 Task: Use the formula "ACOTH" in spreadsheet "Project protfolio".
Action: Mouse moved to (650, 99)
Screenshot: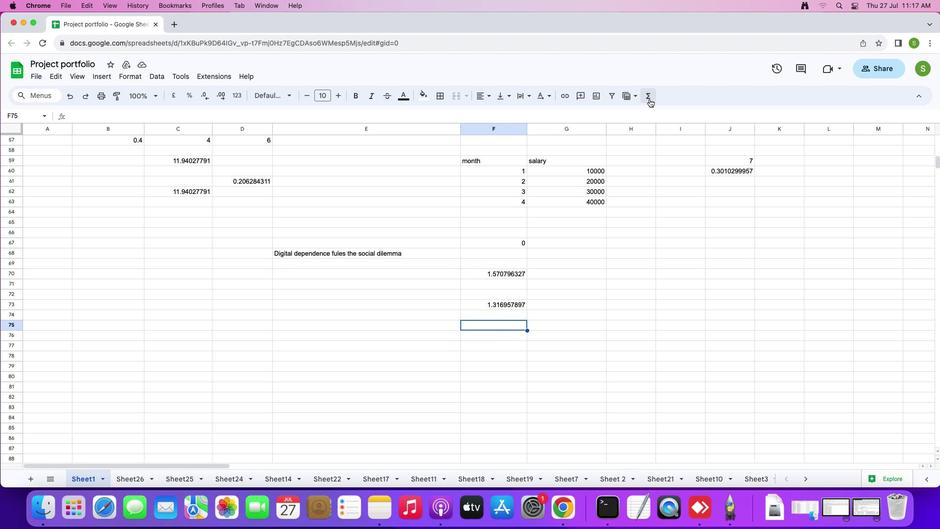 
Action: Mouse pressed left at (650, 99)
Screenshot: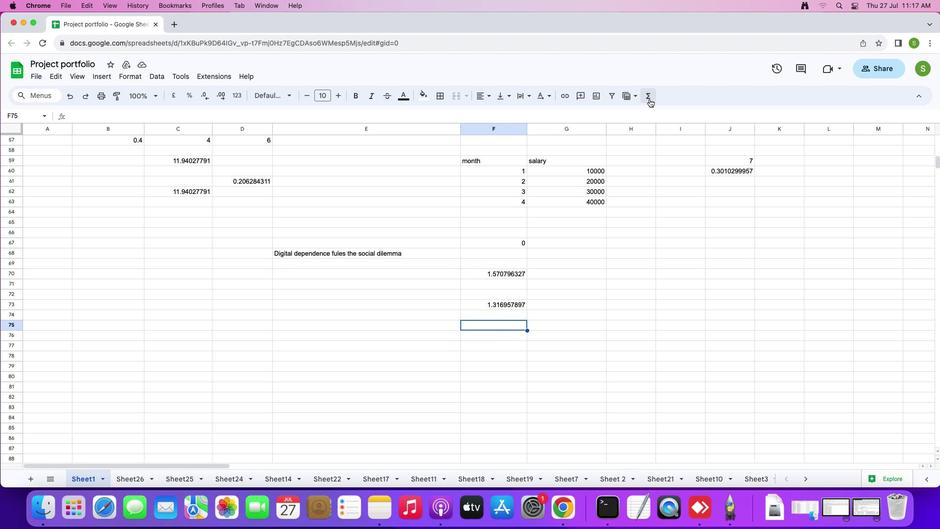 
Action: Mouse moved to (671, 201)
Screenshot: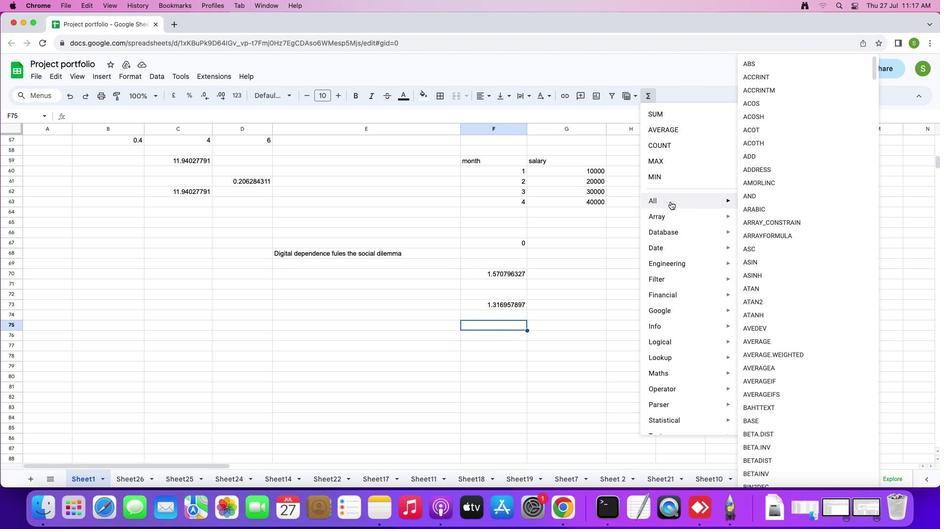 
Action: Mouse pressed left at (671, 201)
Screenshot: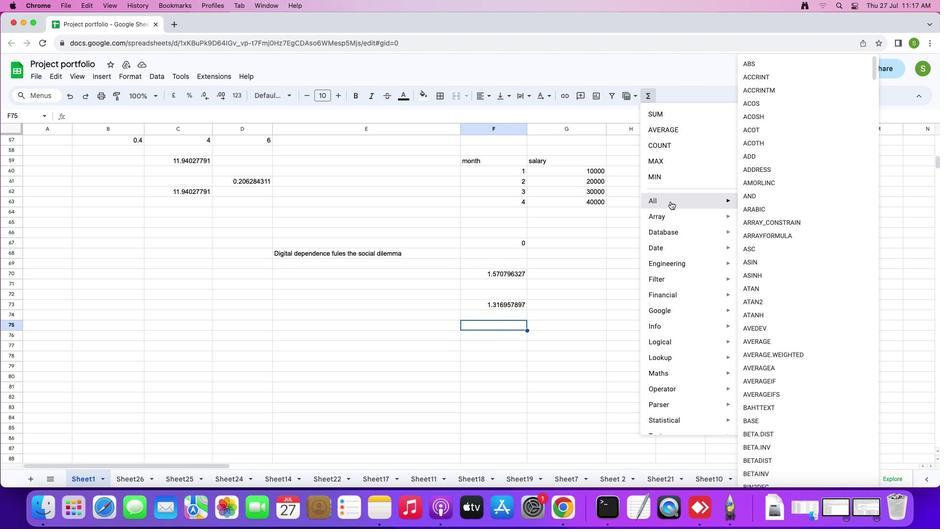 
Action: Mouse moved to (756, 143)
Screenshot: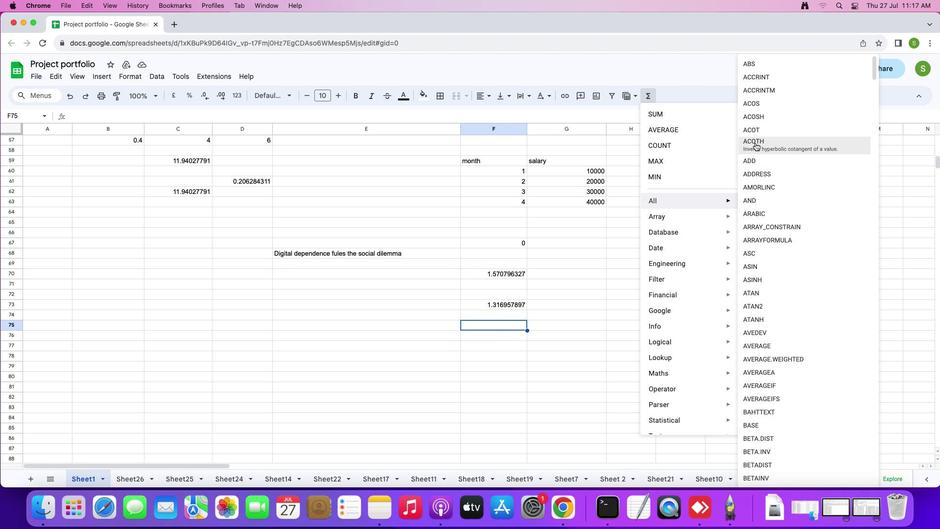 
Action: Mouse pressed left at (756, 143)
Screenshot: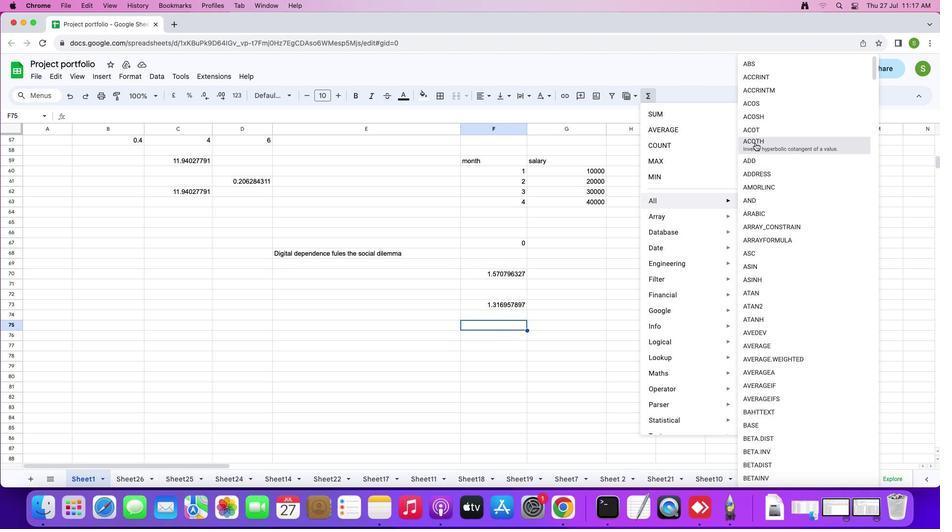 
Action: Mouse moved to (512, 179)
Screenshot: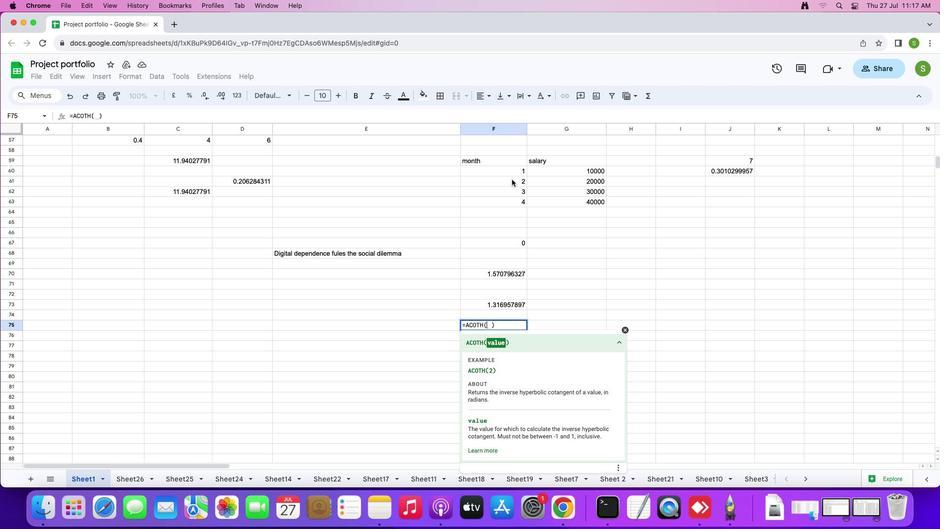 
Action: Mouse pressed left at (512, 179)
Screenshot: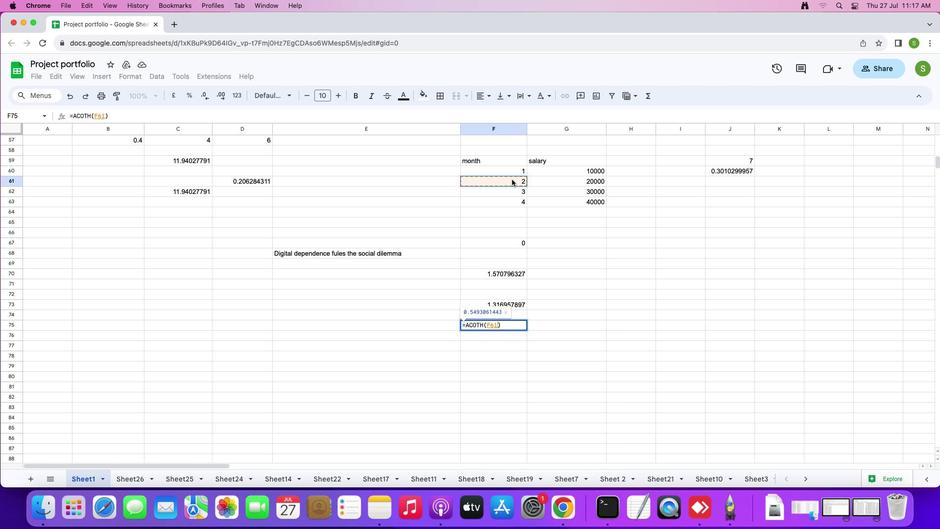 
Action: Mouse moved to (512, 179)
Screenshot: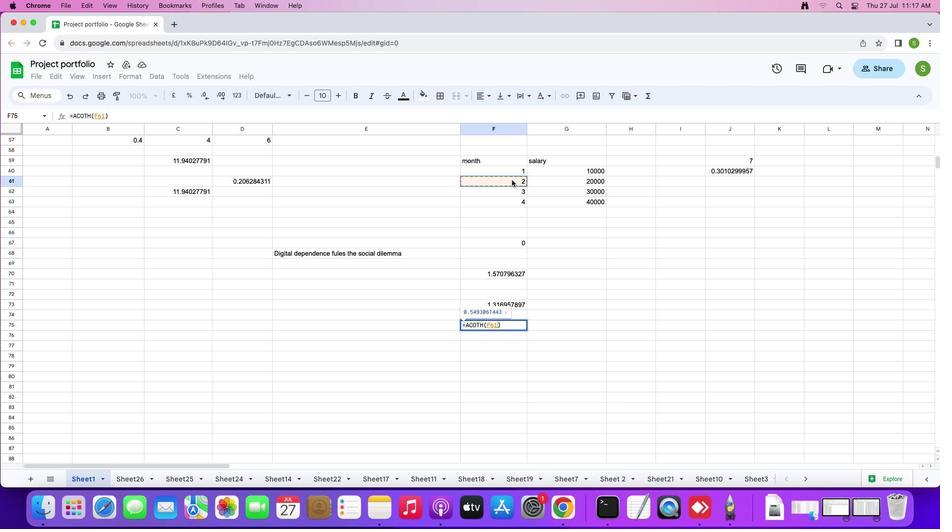 
Action: Key pressed Key.enter
Screenshot: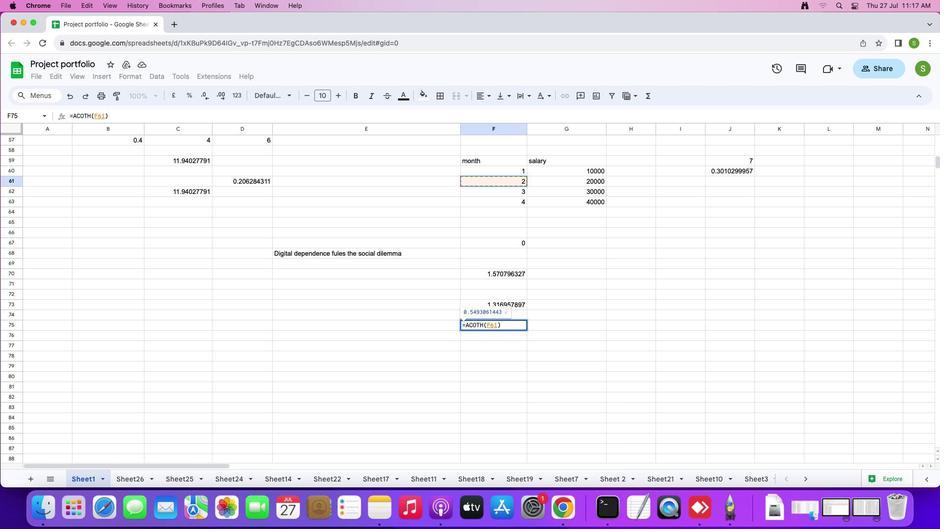 
